 Task: Enable territory management .
Action: Mouse moved to (911, 64)
Screenshot: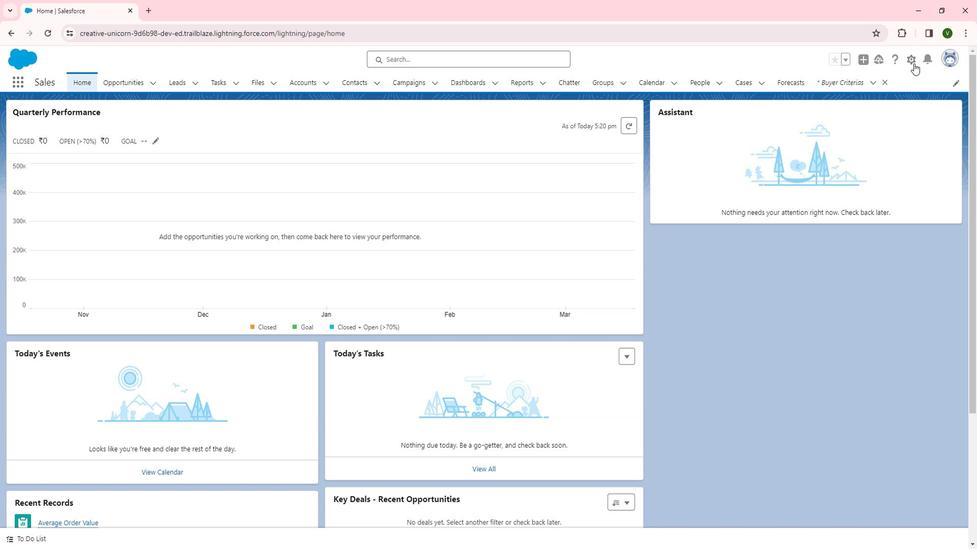
Action: Mouse pressed left at (911, 64)
Screenshot: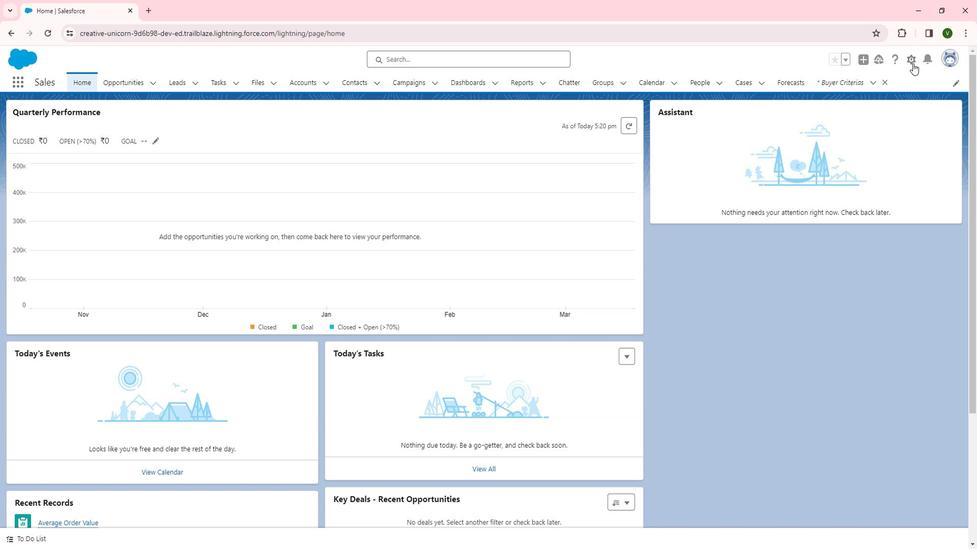 
Action: Mouse moved to (890, 81)
Screenshot: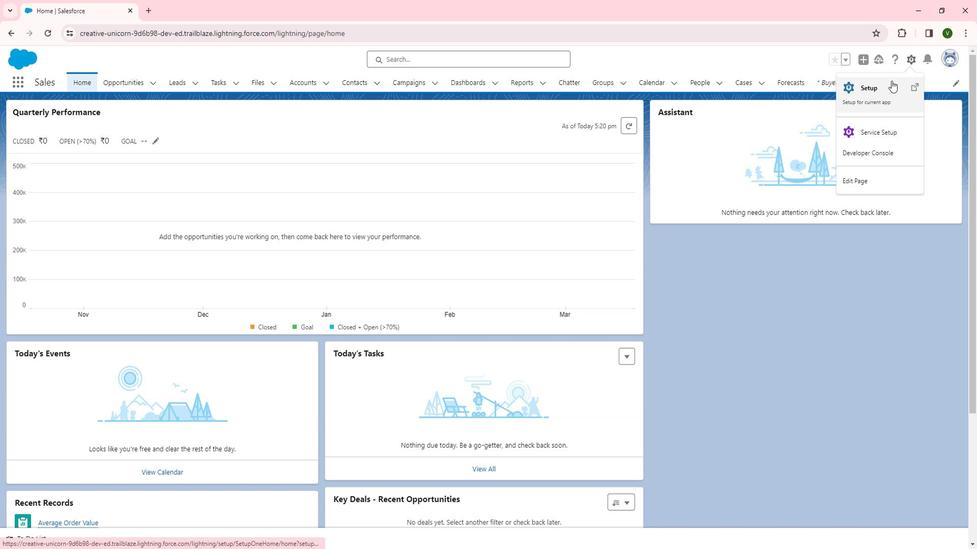 
Action: Mouse pressed left at (890, 81)
Screenshot: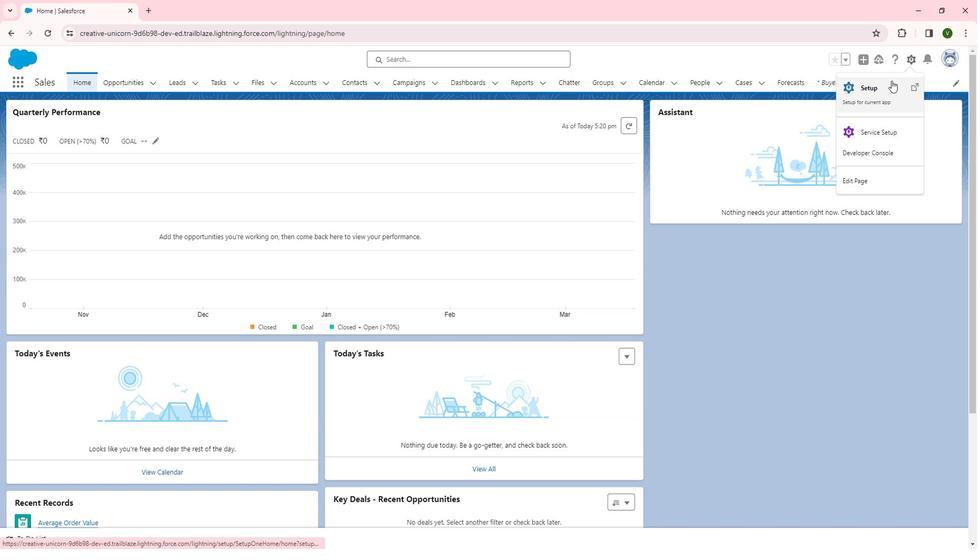 
Action: Mouse moved to (73, 362)
Screenshot: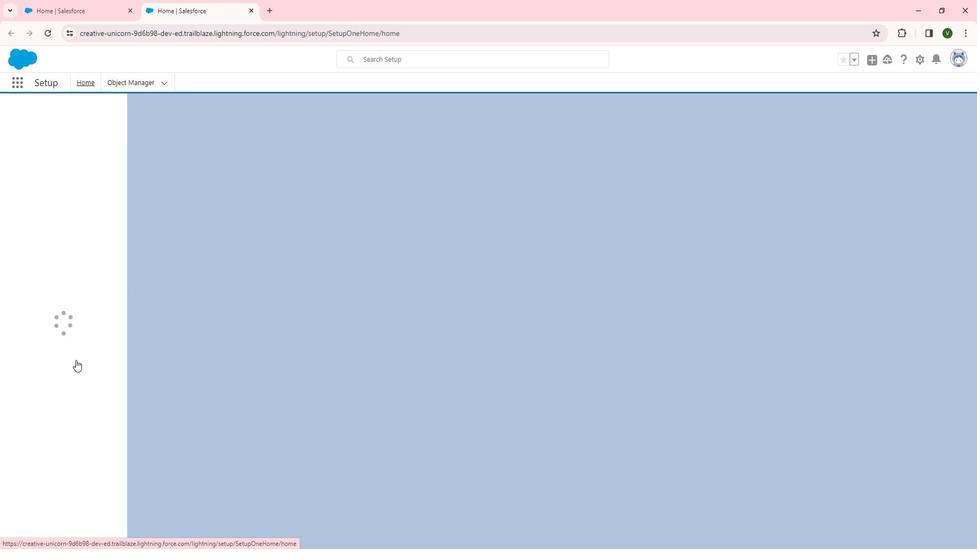 
Action: Mouse scrolled (73, 362) with delta (0, 0)
Screenshot: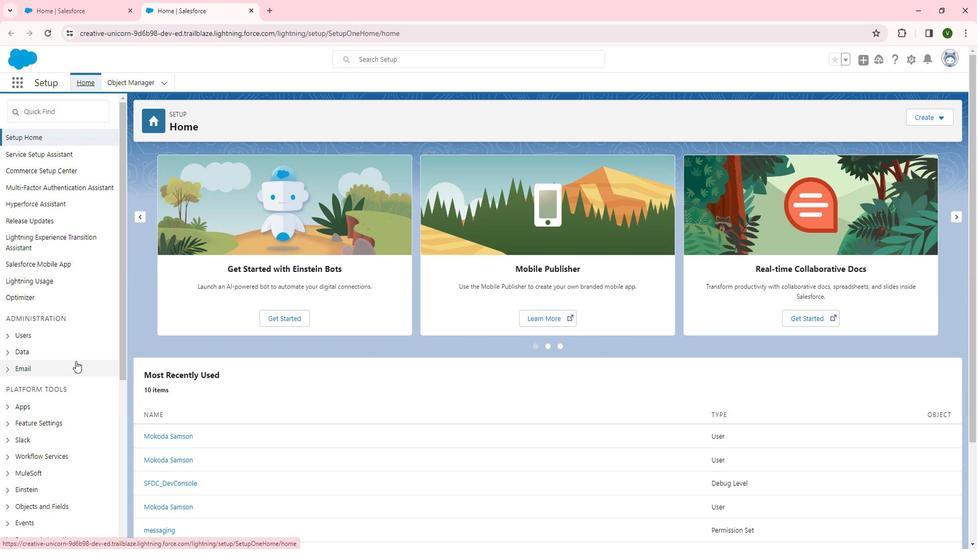 
Action: Mouse scrolled (73, 362) with delta (0, 0)
Screenshot: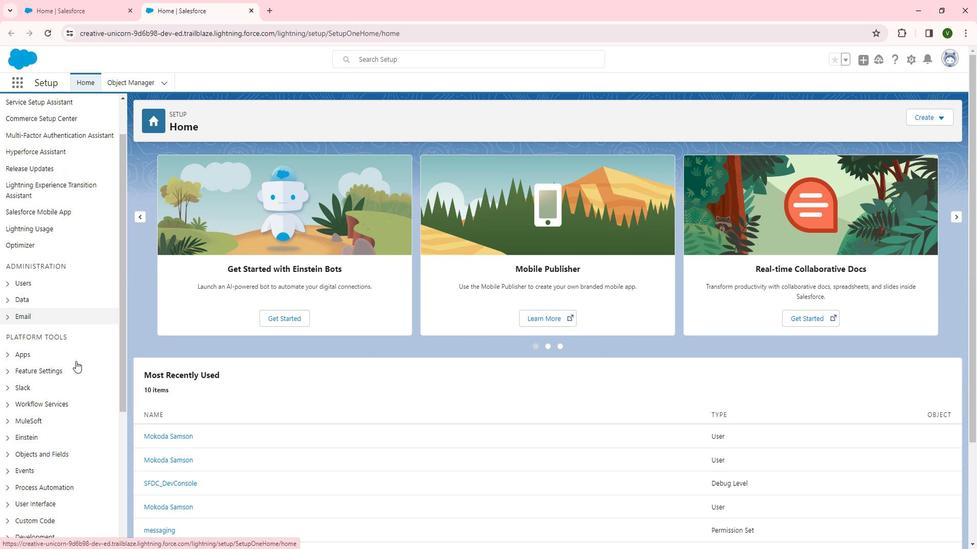 
Action: Mouse scrolled (73, 362) with delta (0, 0)
Screenshot: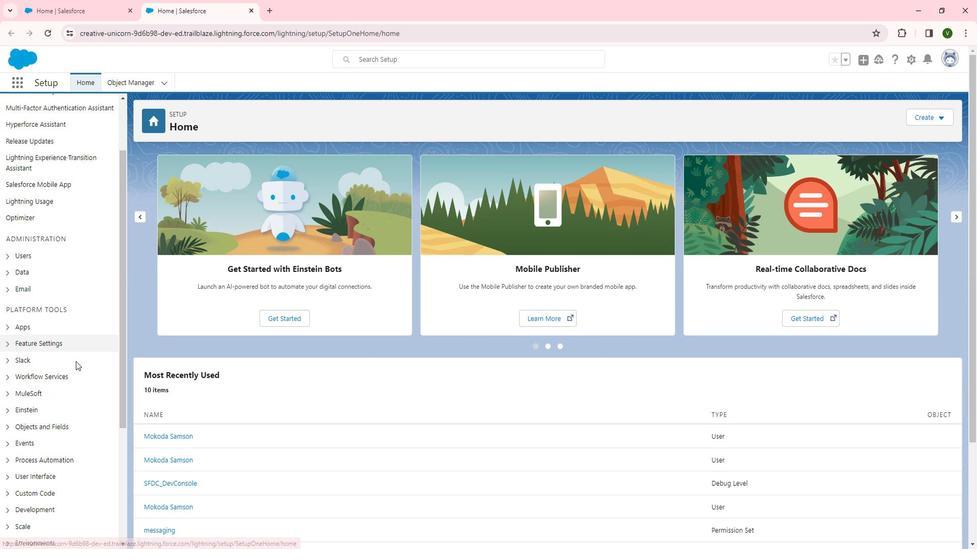 
Action: Mouse scrolled (73, 362) with delta (0, 0)
Screenshot: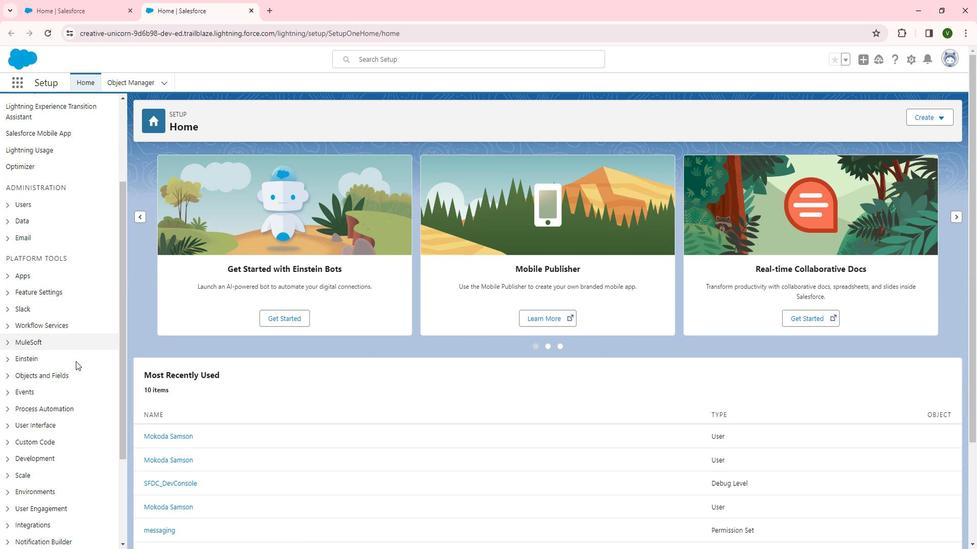 
Action: Mouse moved to (4, 213)
Screenshot: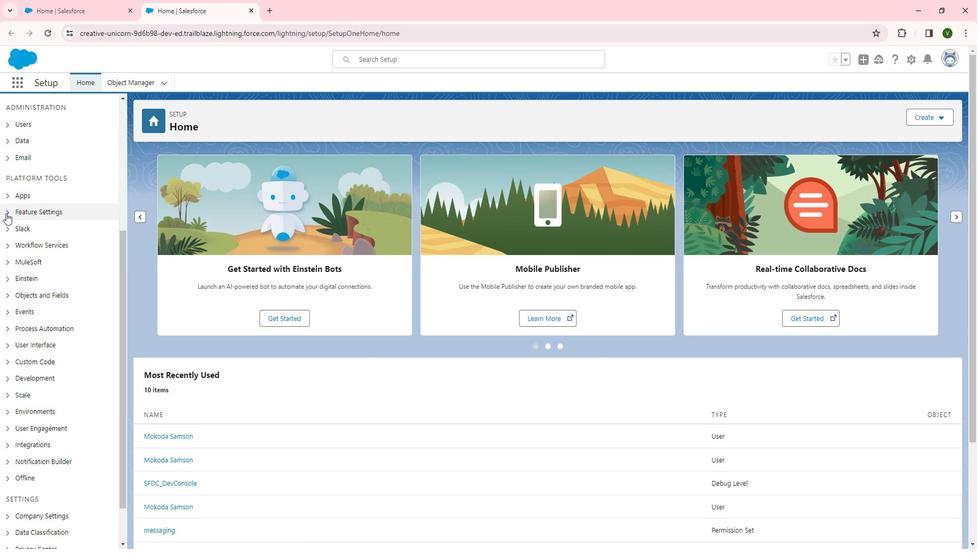 
Action: Mouse pressed left at (4, 213)
Screenshot: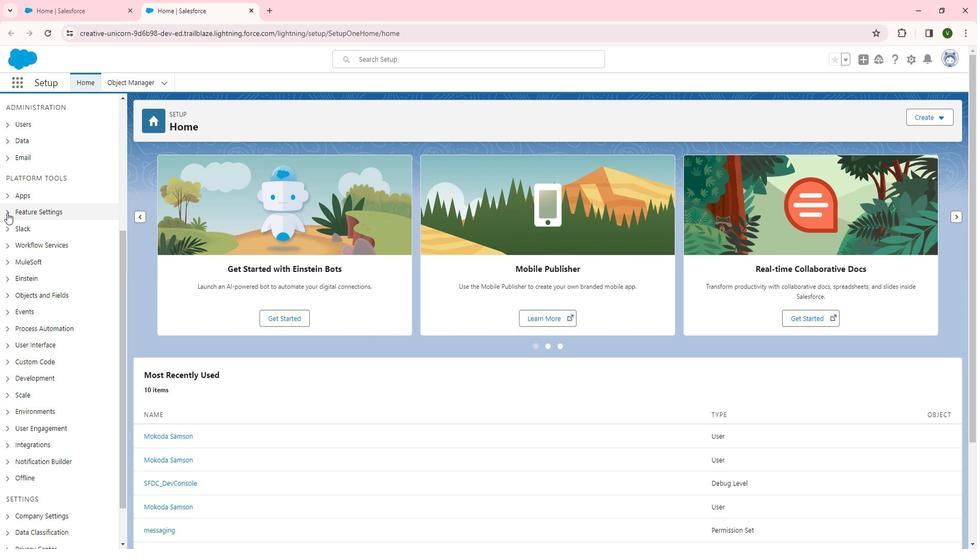 
Action: Mouse moved to (37, 373)
Screenshot: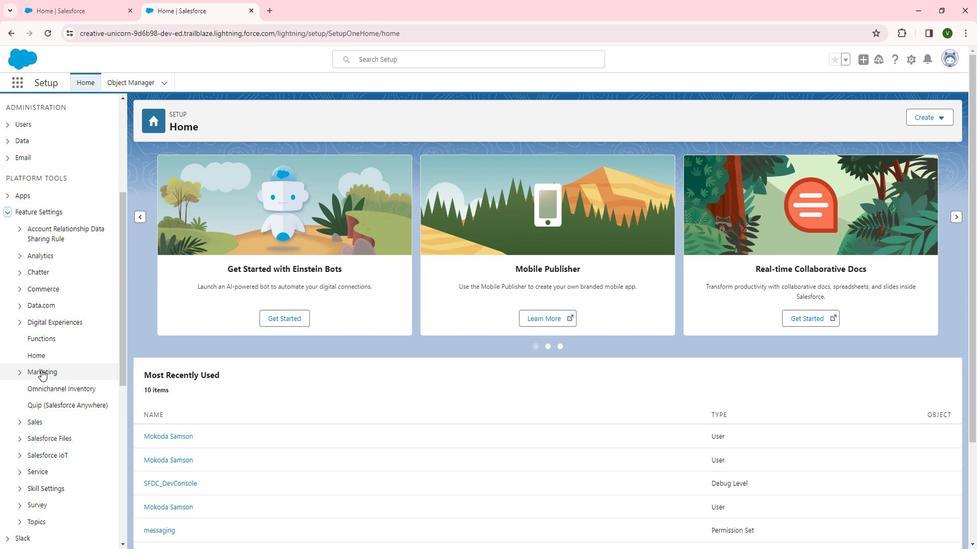
Action: Mouse scrolled (37, 373) with delta (0, 0)
Screenshot: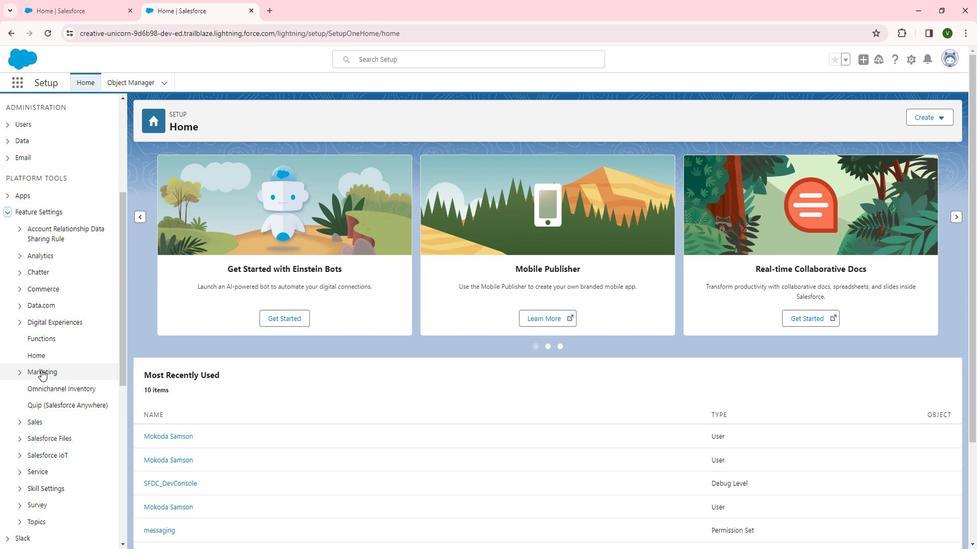 
Action: Mouse moved to (37, 377)
Screenshot: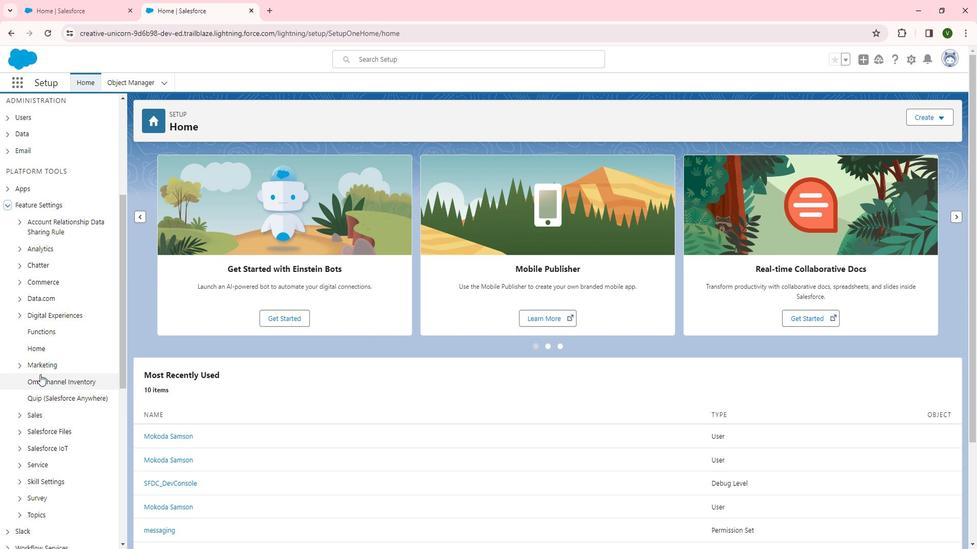 
Action: Mouse scrolled (37, 376) with delta (0, 0)
Screenshot: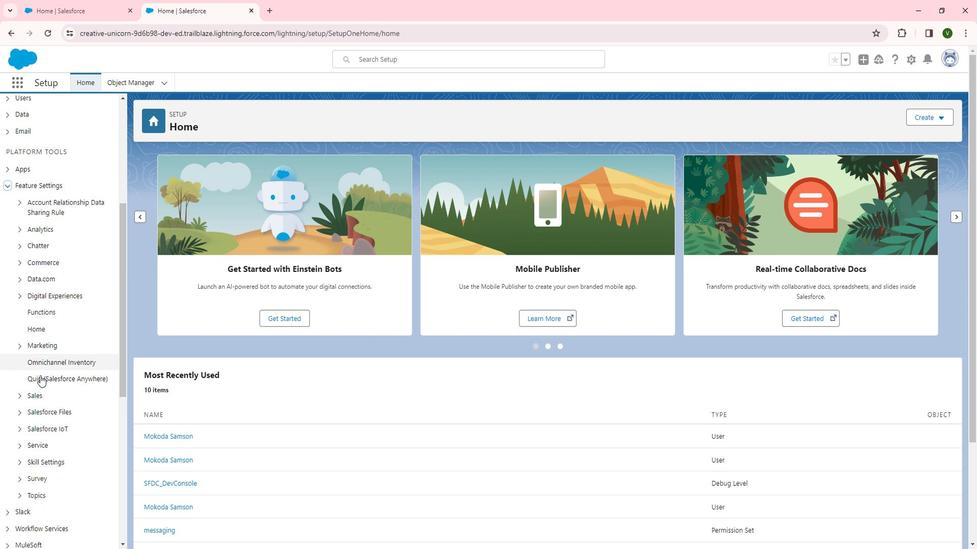 
Action: Mouse moved to (17, 316)
Screenshot: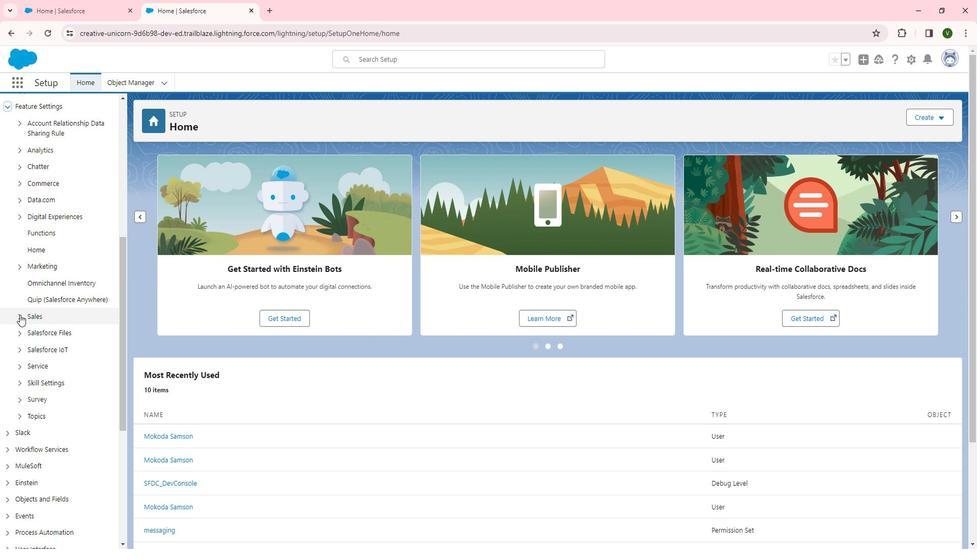 
Action: Mouse pressed left at (17, 316)
Screenshot: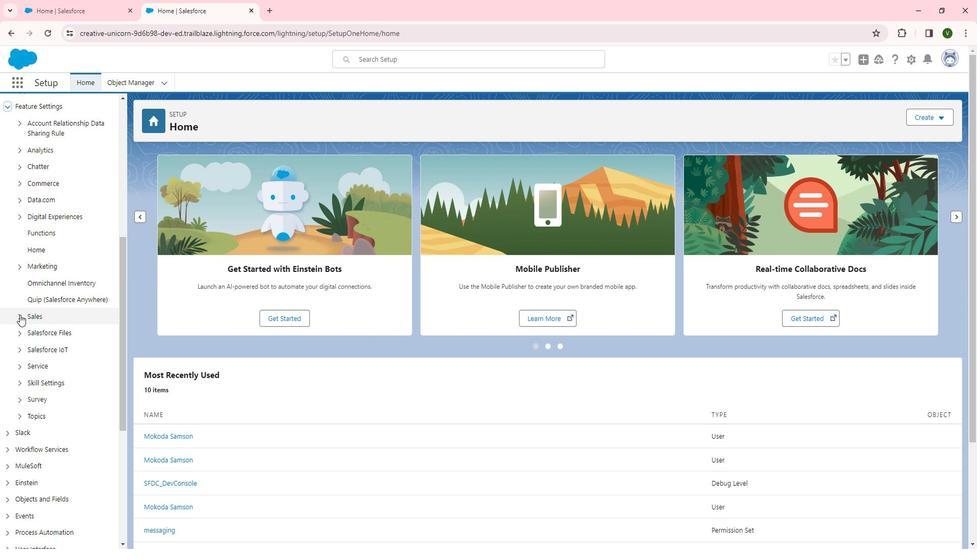 
Action: Mouse moved to (72, 324)
Screenshot: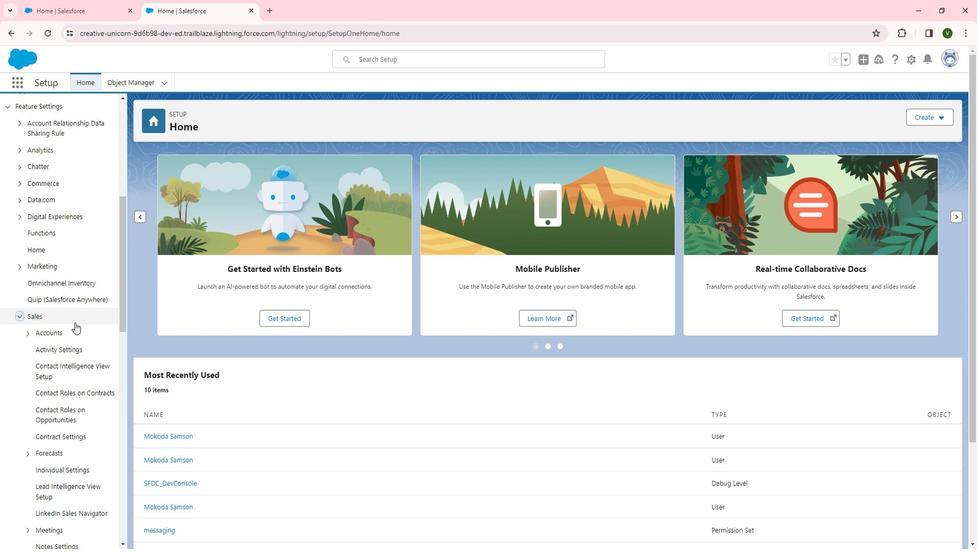 
Action: Mouse scrolled (72, 323) with delta (0, 0)
Screenshot: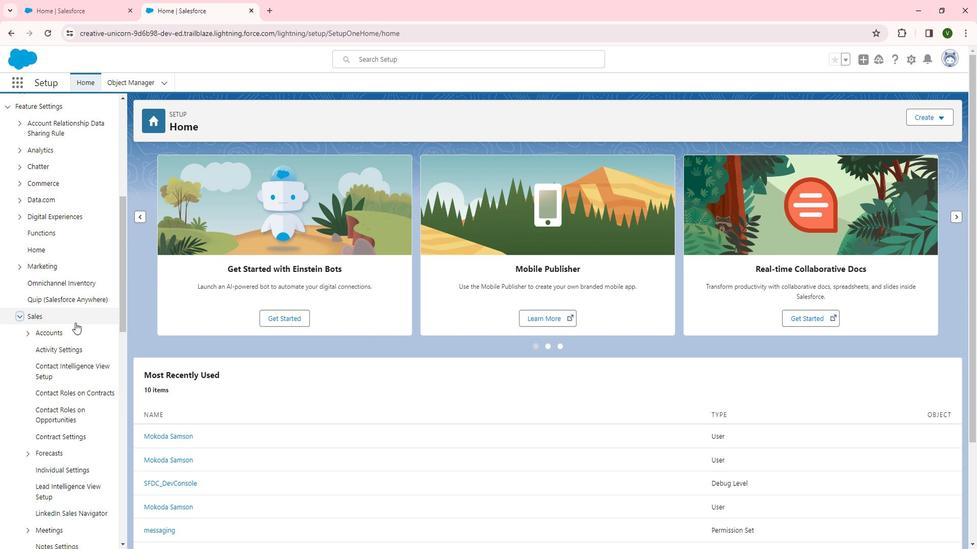 
Action: Mouse scrolled (72, 323) with delta (0, 0)
Screenshot: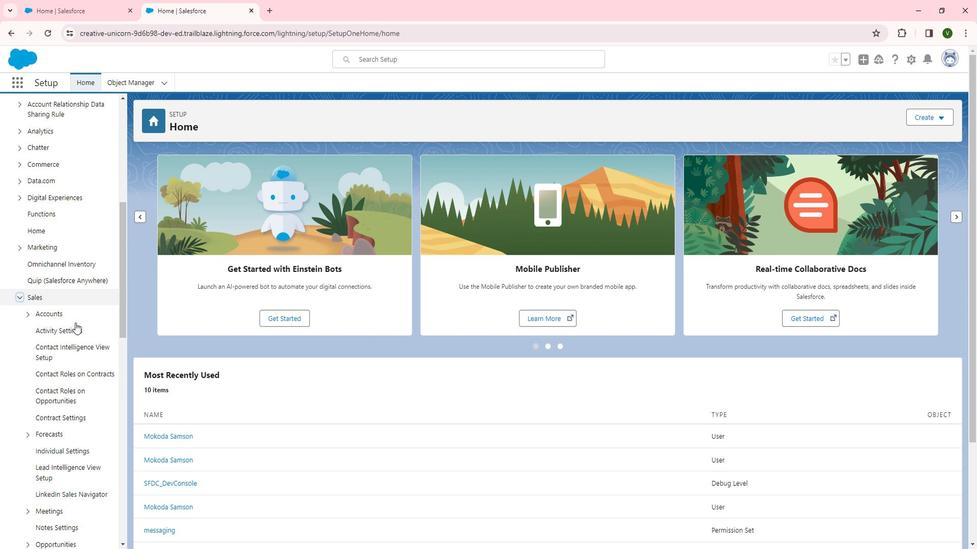 
Action: Mouse scrolled (72, 323) with delta (0, 0)
Screenshot: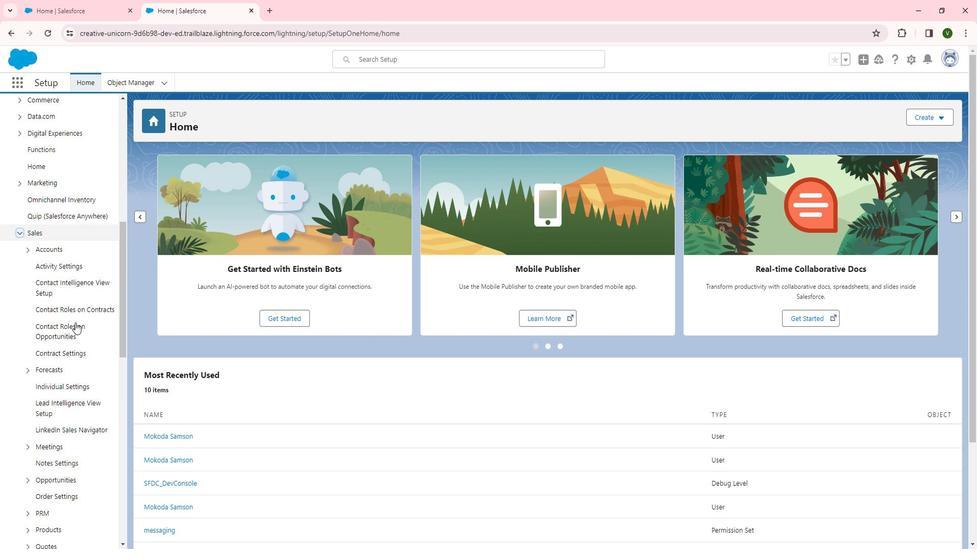 
Action: Mouse scrolled (72, 323) with delta (0, 0)
Screenshot: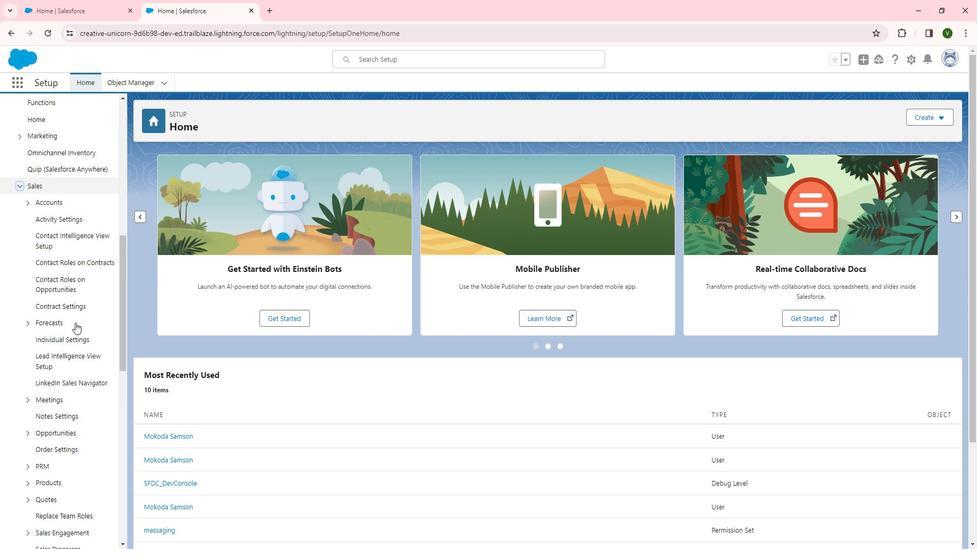 
Action: Mouse scrolled (72, 323) with delta (0, 0)
Screenshot: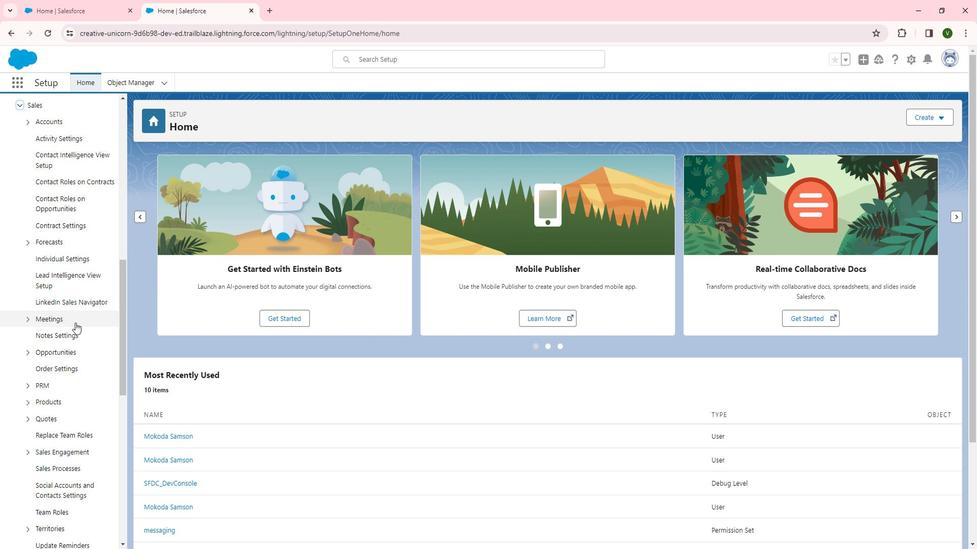 
Action: Mouse scrolled (72, 323) with delta (0, 0)
Screenshot: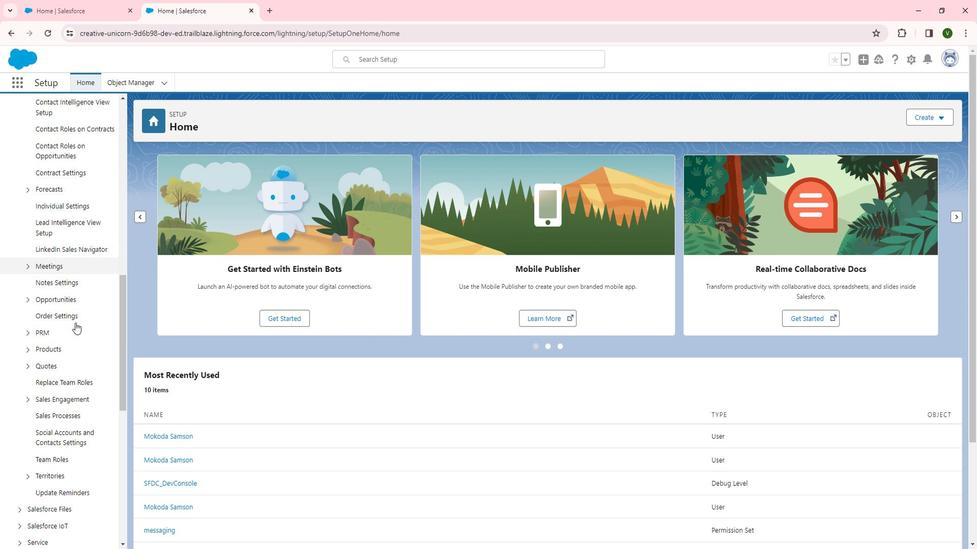 
Action: Mouse scrolled (72, 323) with delta (0, 0)
Screenshot: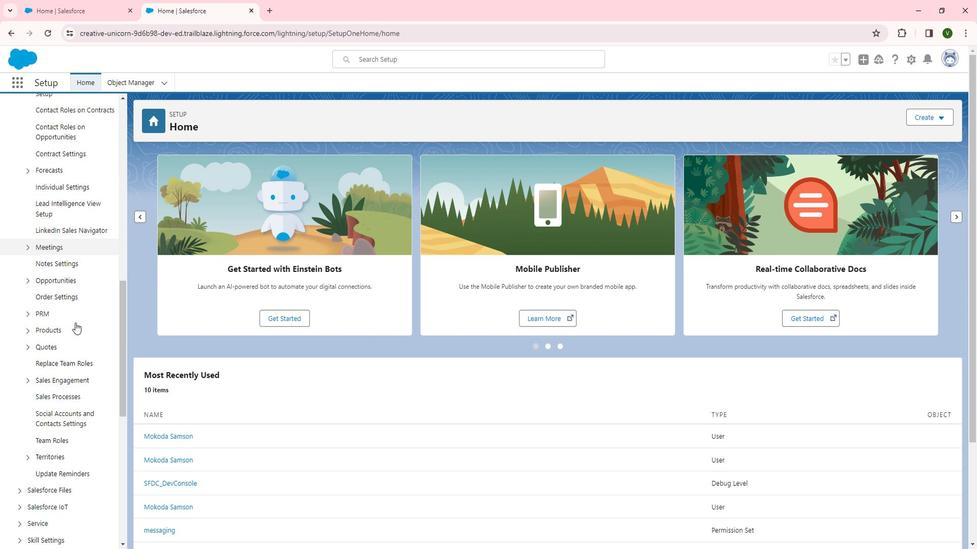 
Action: Mouse moved to (43, 371)
Screenshot: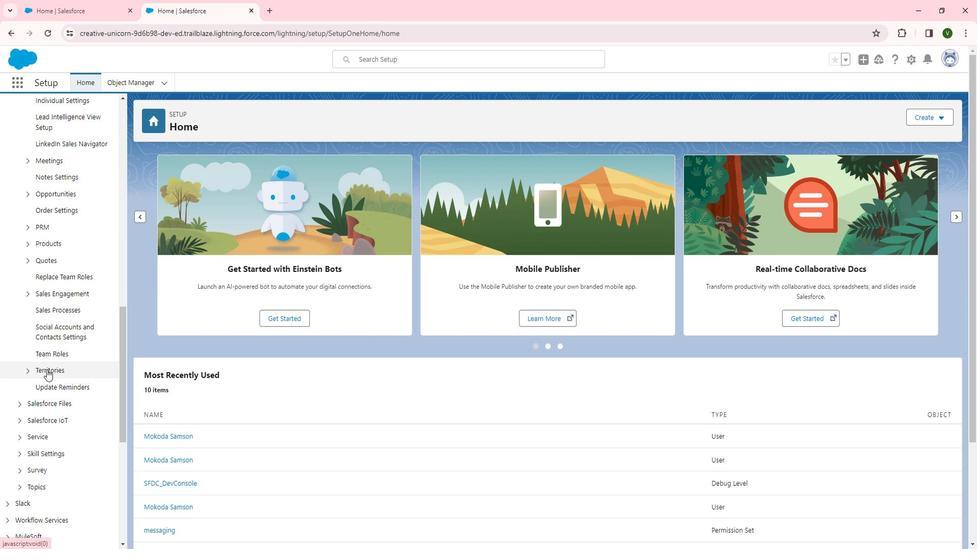 
Action: Mouse pressed left at (43, 371)
Screenshot: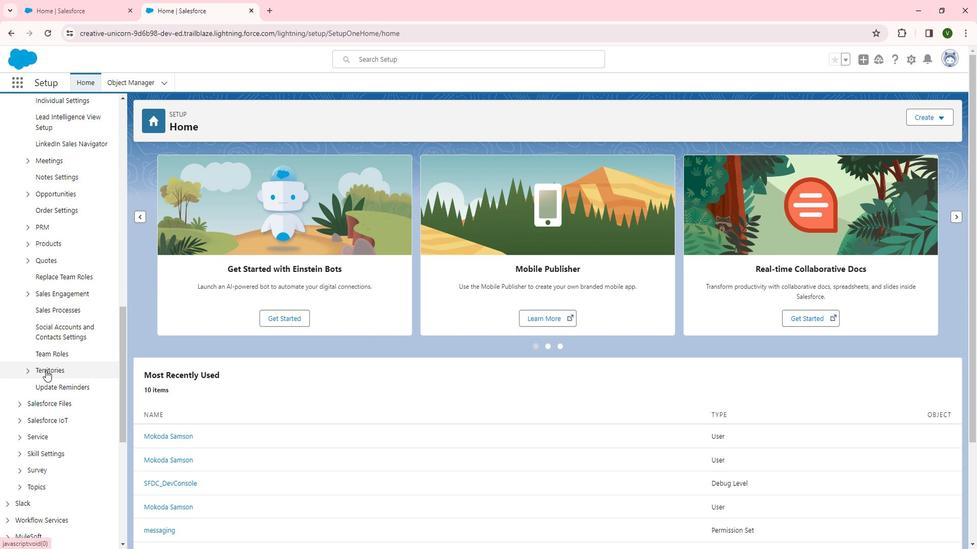 
Action: Mouse moved to (59, 386)
Screenshot: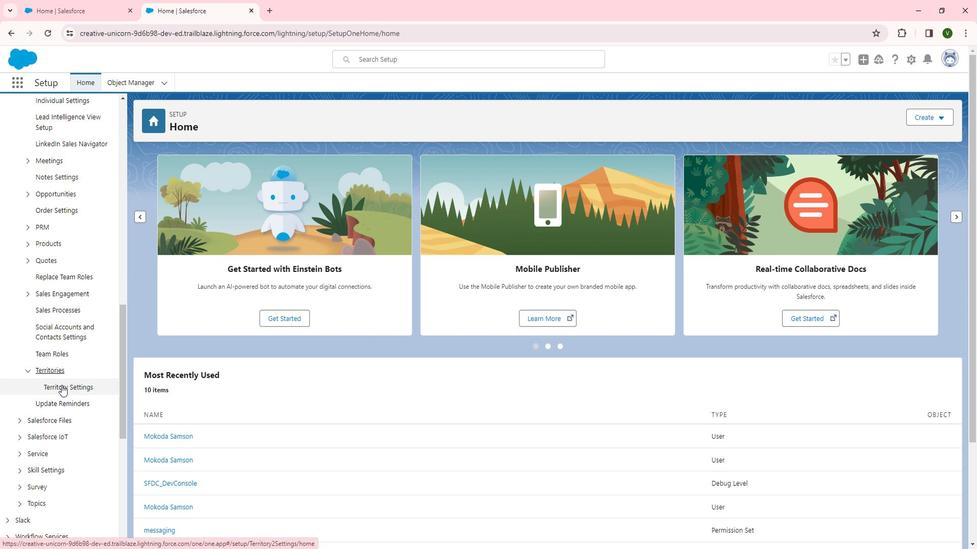 
Action: Mouse pressed left at (59, 386)
Screenshot: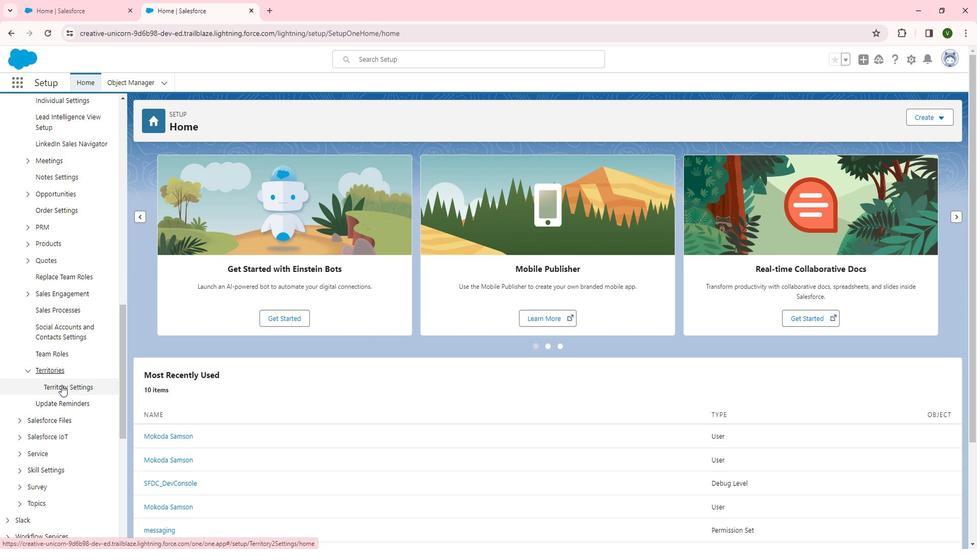 
Action: Mouse moved to (587, 373)
Screenshot: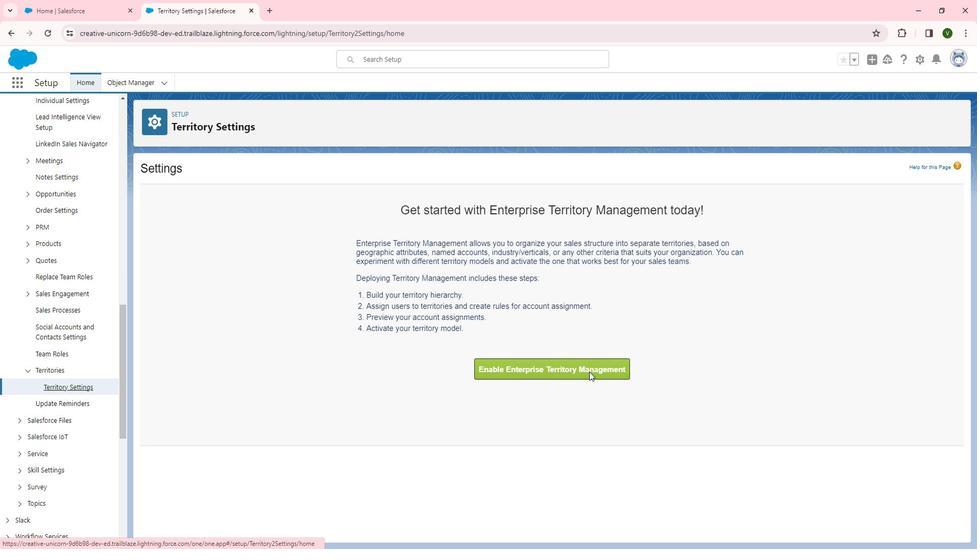 
Action: Mouse pressed left at (587, 373)
Screenshot: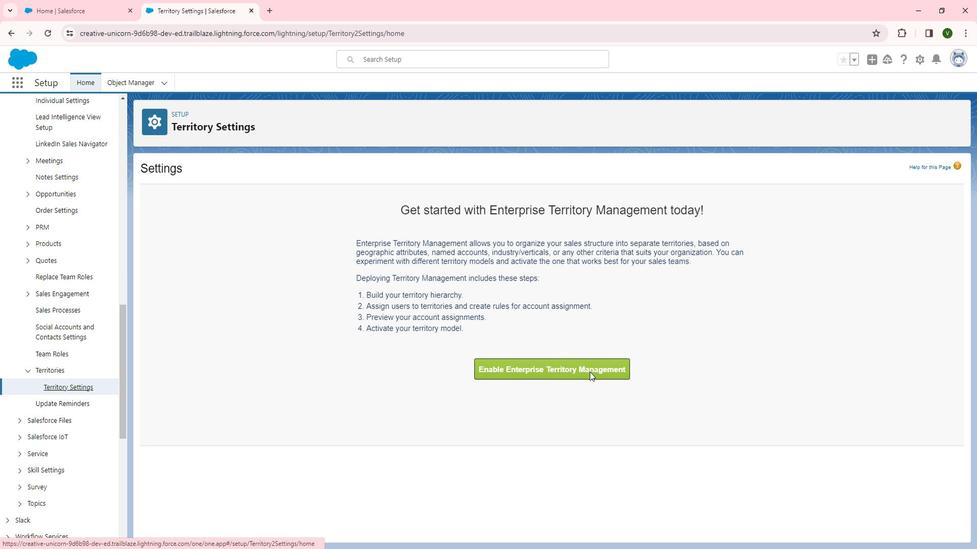 
Action: Mouse moved to (303, 403)
Screenshot: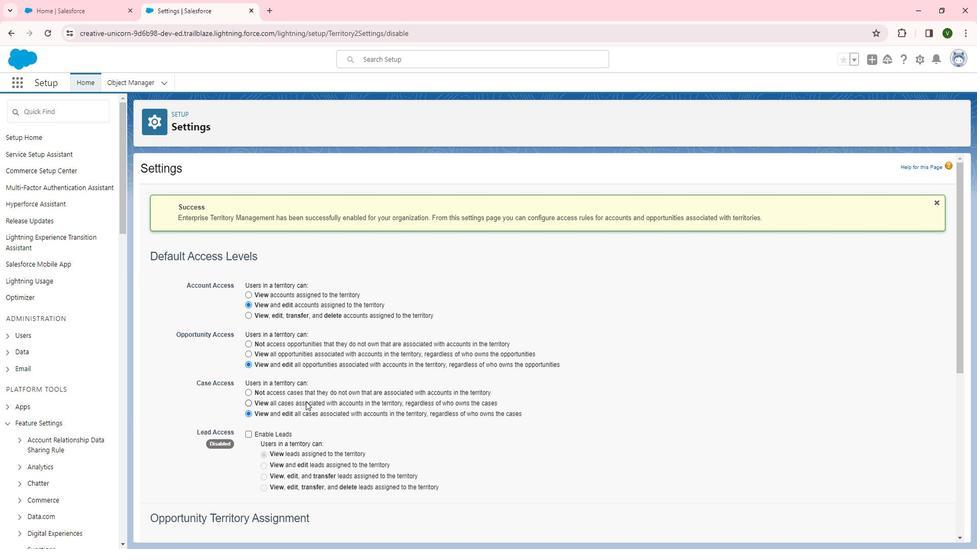
Action: Mouse scrolled (303, 402) with delta (0, 0)
Screenshot: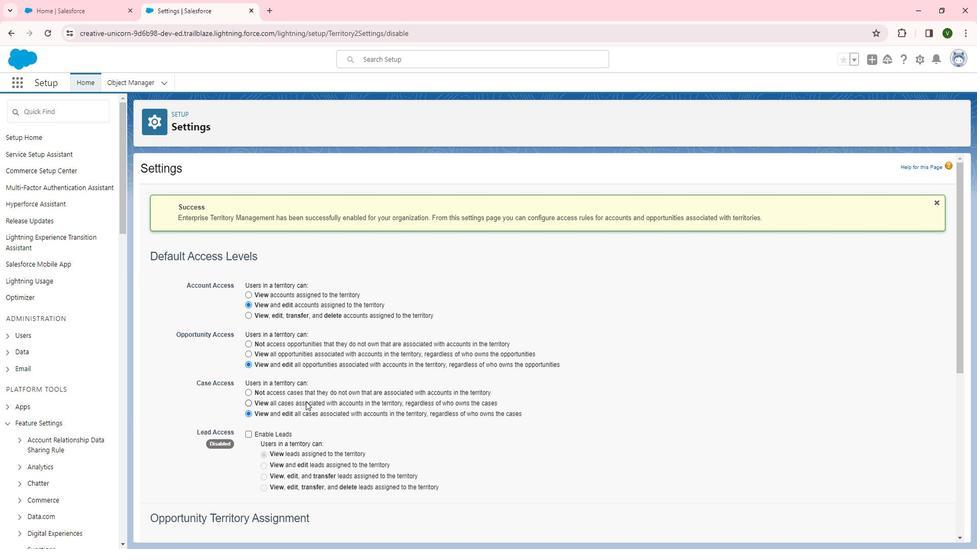 
Action: Mouse scrolled (303, 402) with delta (0, 0)
Screenshot: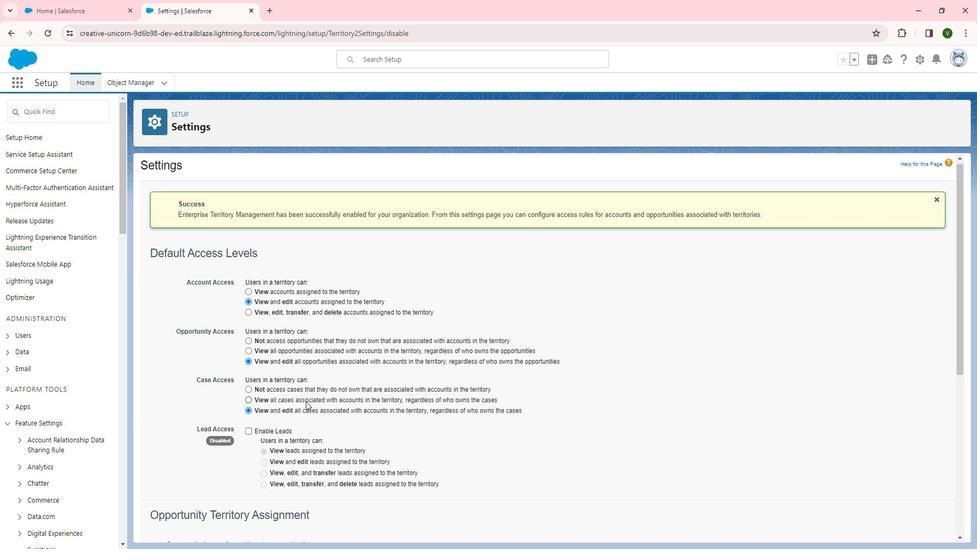 
Action: Mouse scrolled (303, 402) with delta (0, 0)
Screenshot: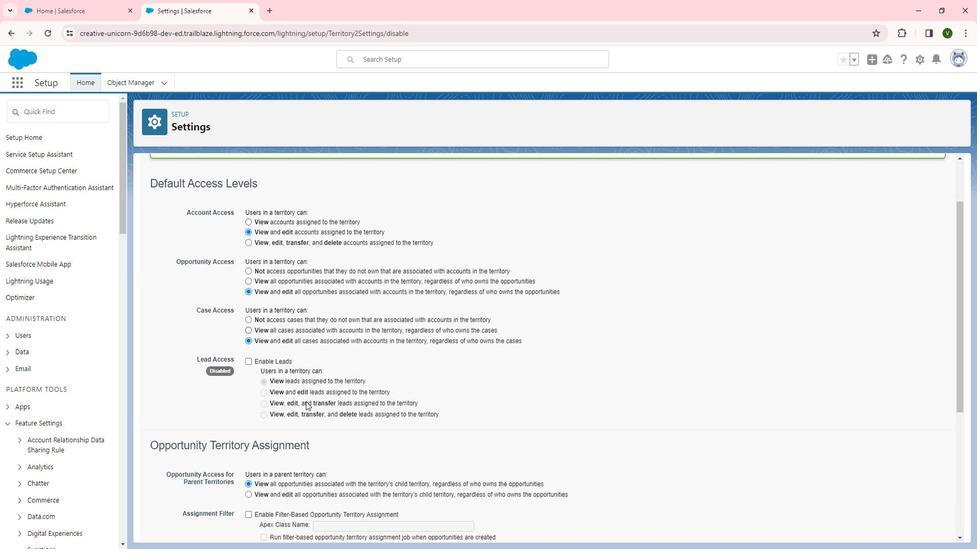 
Action: Mouse moved to (304, 403)
Screenshot: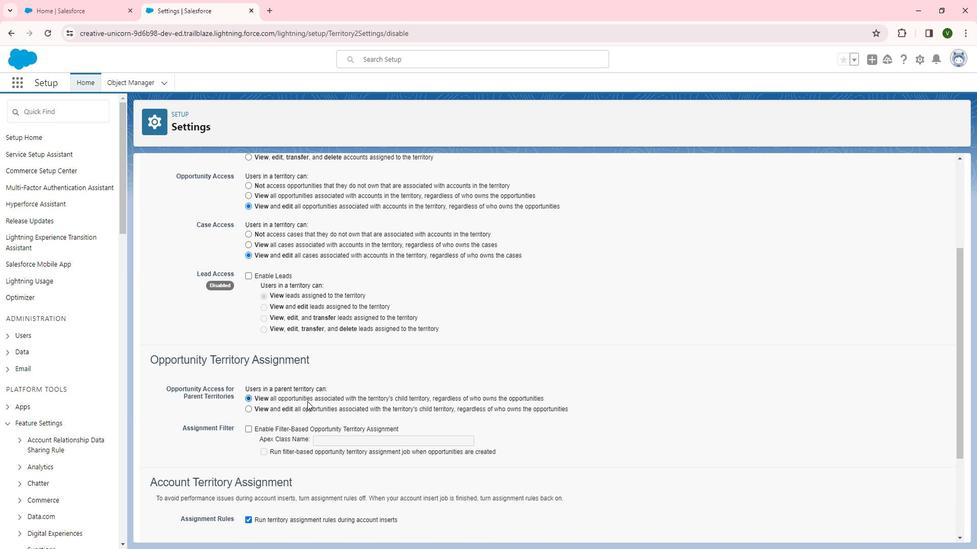 
Action: Mouse scrolled (304, 402) with delta (0, 0)
Screenshot: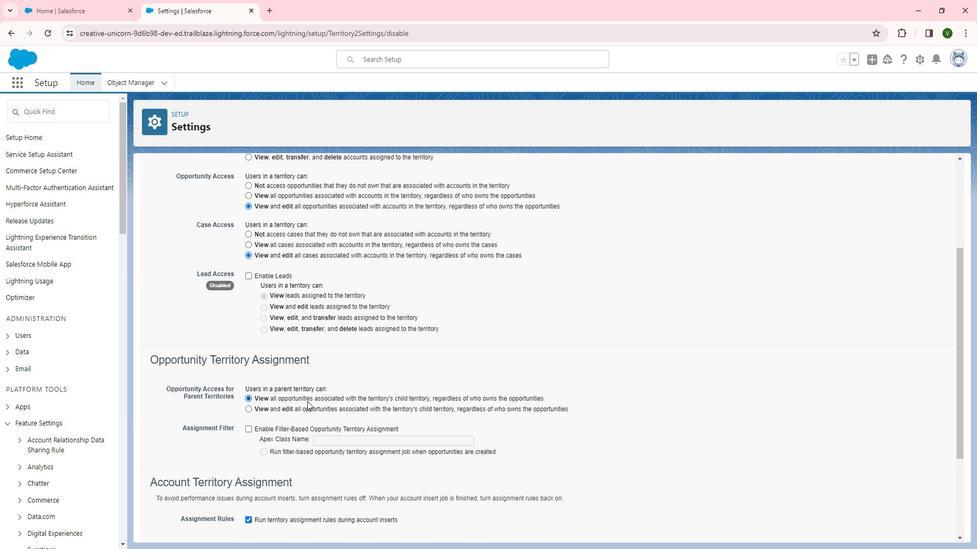 
Action: Mouse scrolled (304, 402) with delta (0, 0)
Screenshot: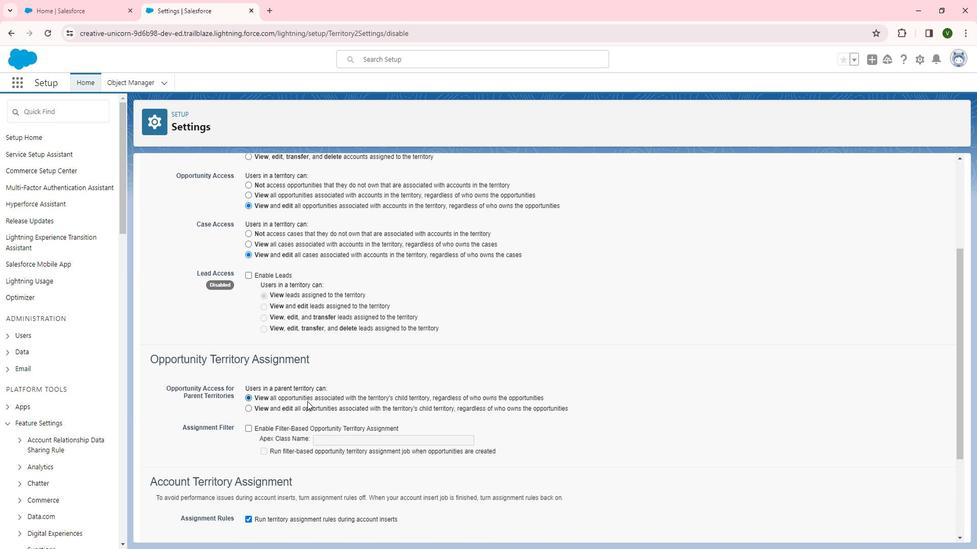 
Action: Mouse scrolled (304, 402) with delta (0, 0)
Screenshot: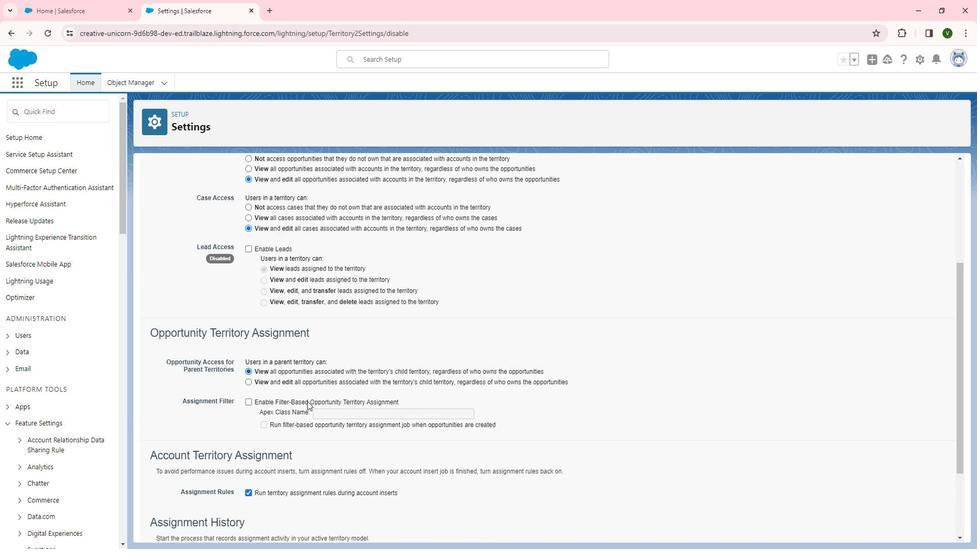 
Action: Mouse moved to (307, 401)
Screenshot: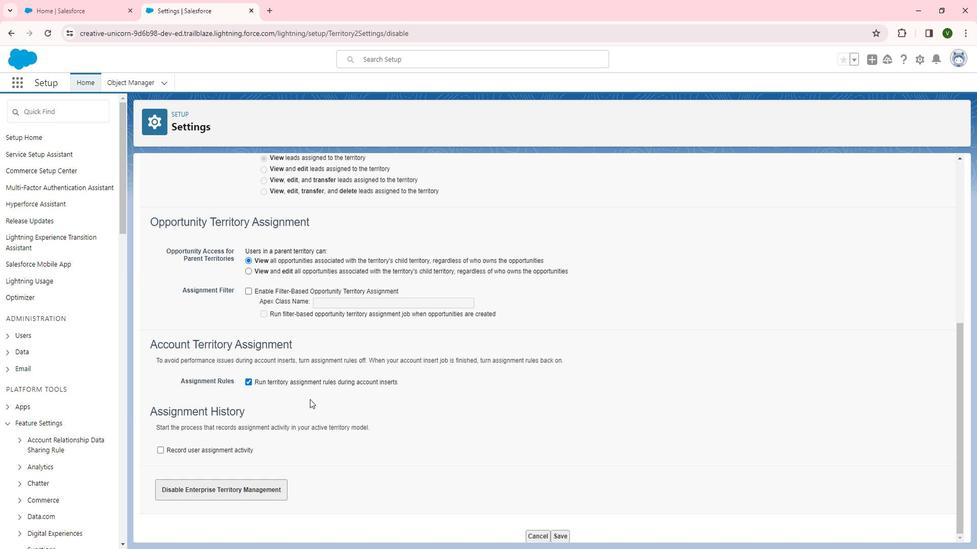 
Action: Mouse scrolled (307, 400) with delta (0, 0)
Screenshot: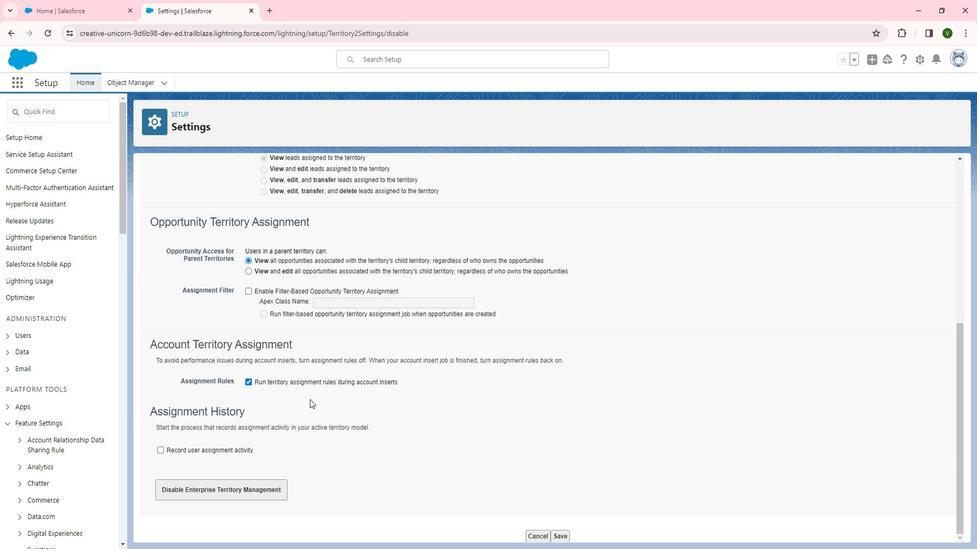 
Action: Mouse scrolled (307, 400) with delta (0, 0)
Screenshot: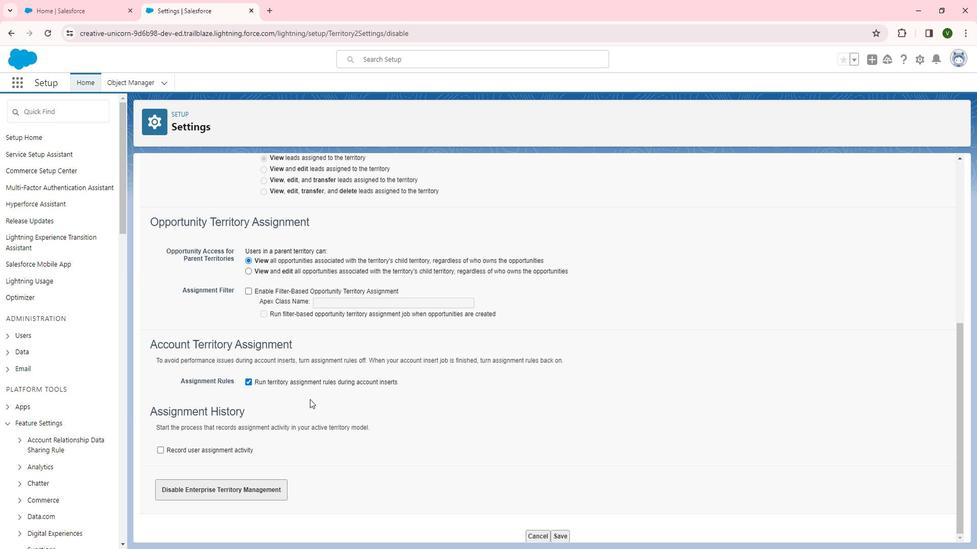 
Action: Mouse scrolled (307, 400) with delta (0, 0)
Screenshot: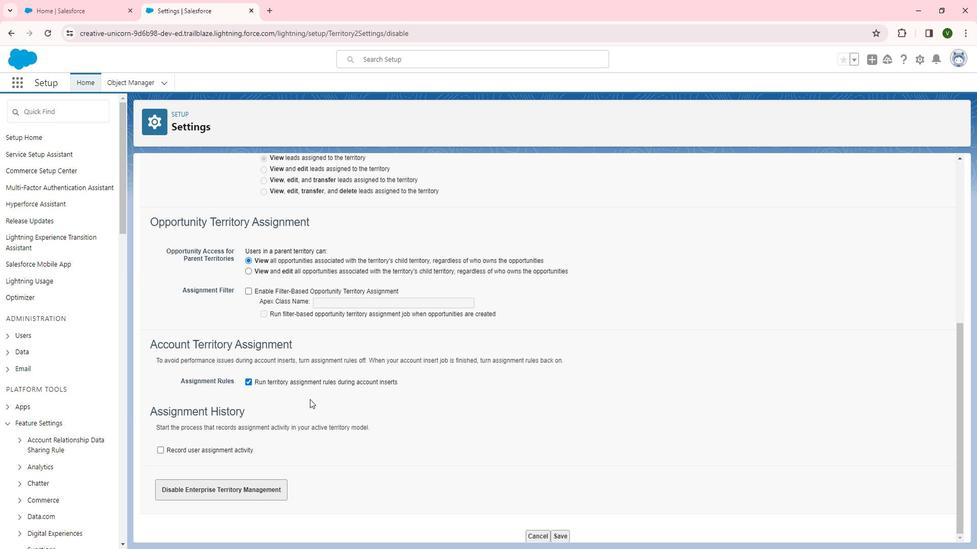 
Action: Mouse moved to (561, 535)
Screenshot: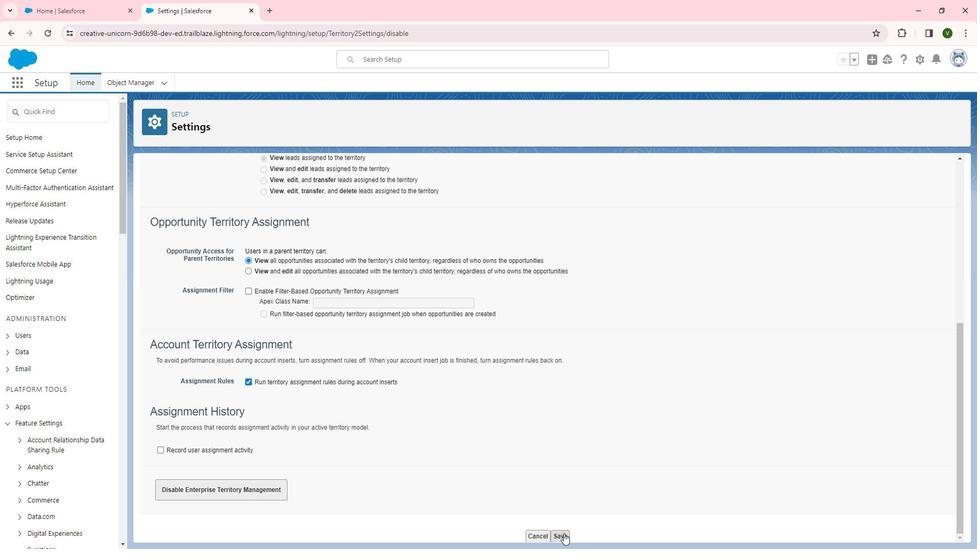 
Action: Mouse pressed left at (561, 535)
Screenshot: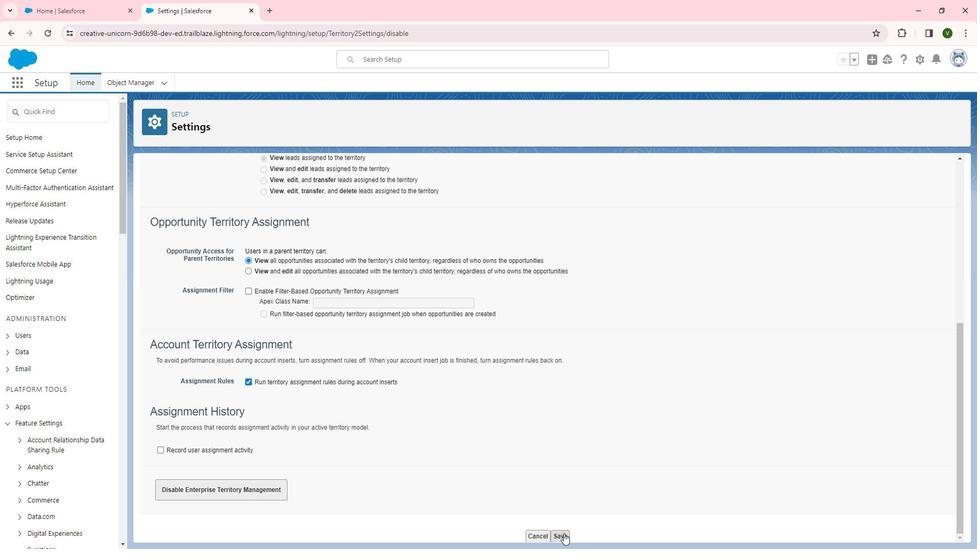 
Action: Mouse moved to (560, 486)
Screenshot: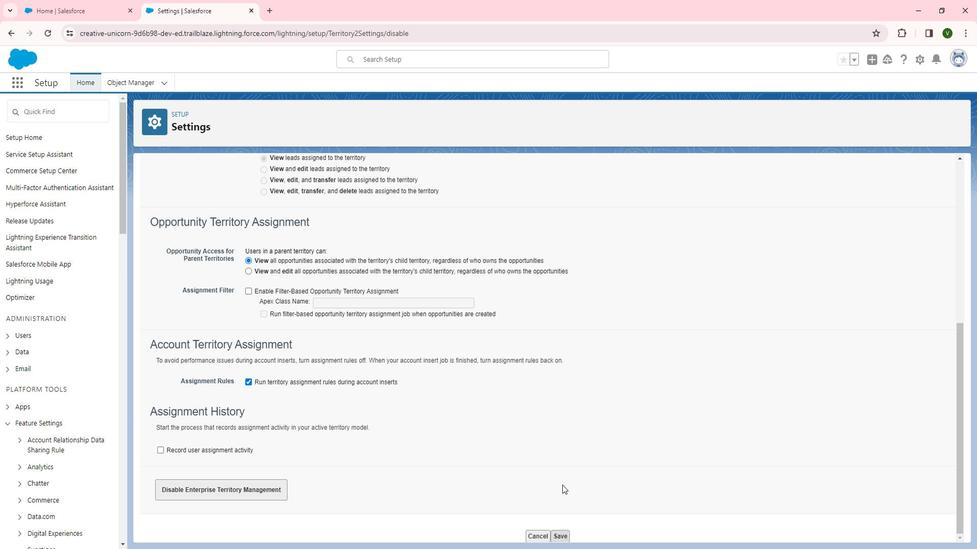 
Action: Mouse scrolled (560, 486) with delta (0, 0)
Screenshot: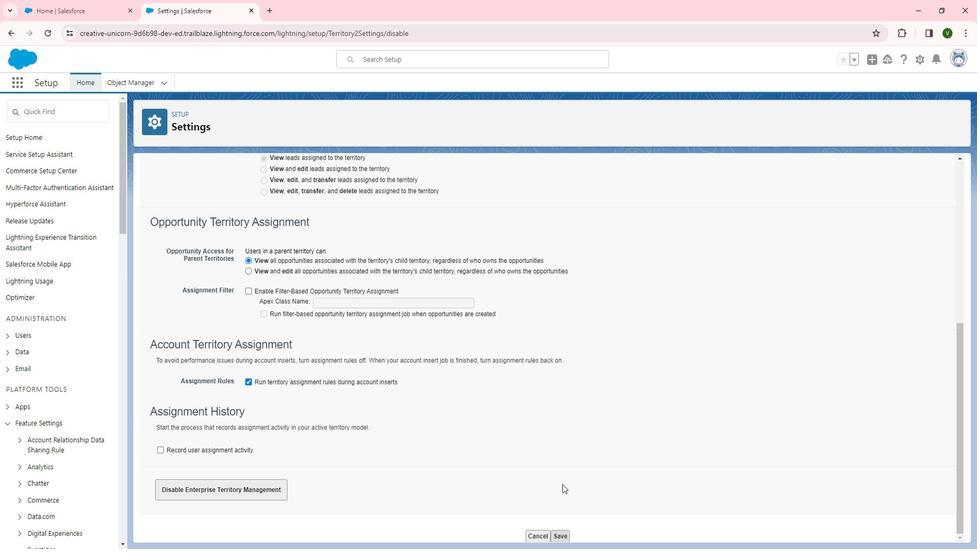 
Action: Mouse scrolled (560, 486) with delta (0, 0)
Screenshot: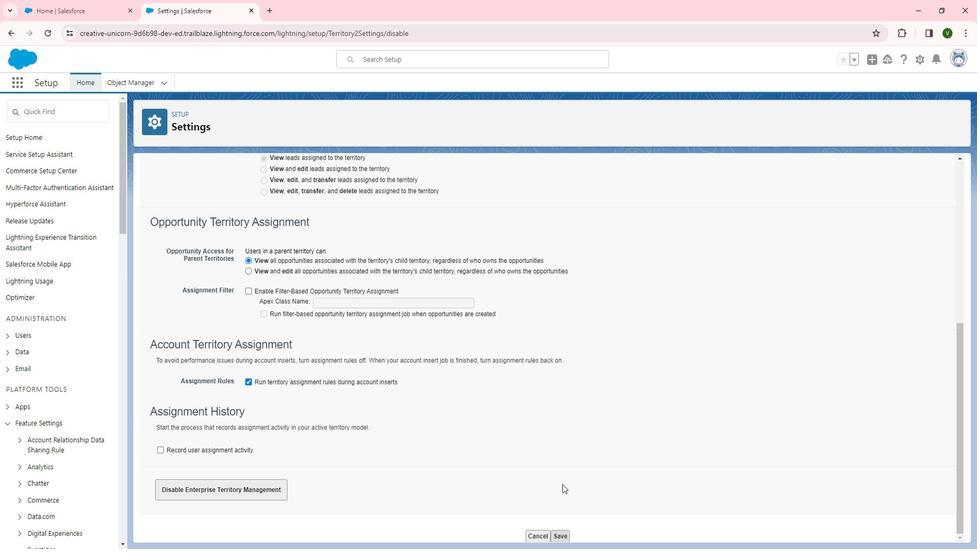 
Action: Mouse scrolled (560, 486) with delta (0, 0)
Screenshot: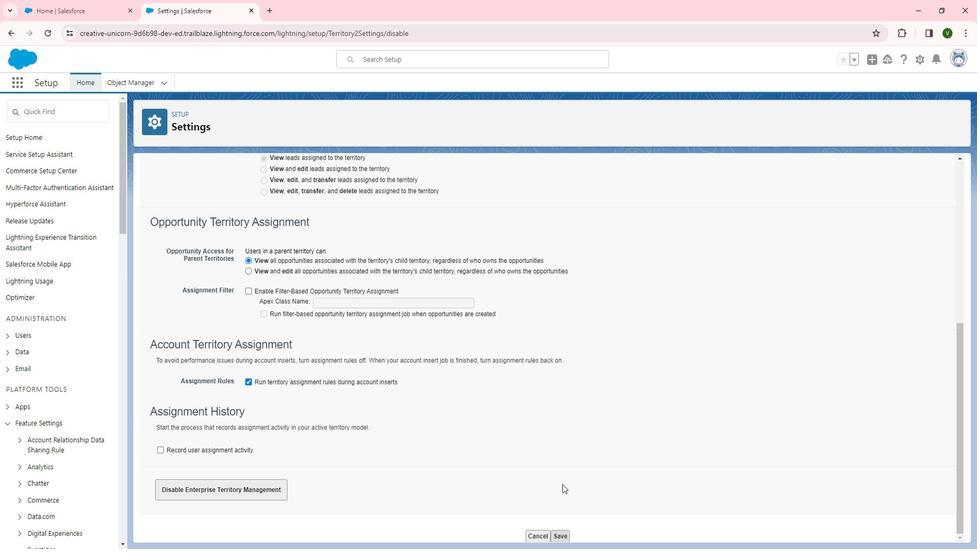 
Action: Mouse scrolled (560, 486) with delta (0, 0)
Screenshot: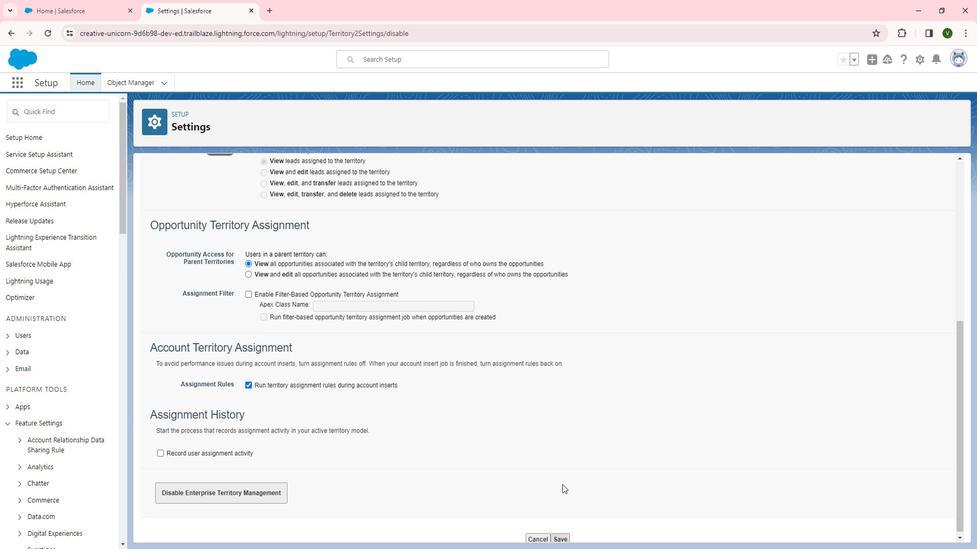 
Action: Mouse moved to (560, 486)
Screenshot: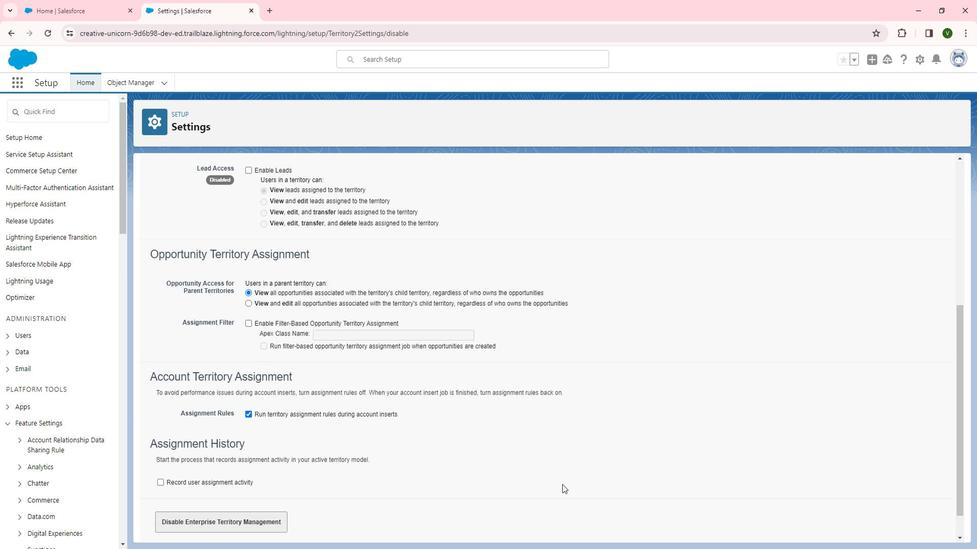 
Action: Mouse scrolled (560, 486) with delta (0, 0)
Screenshot: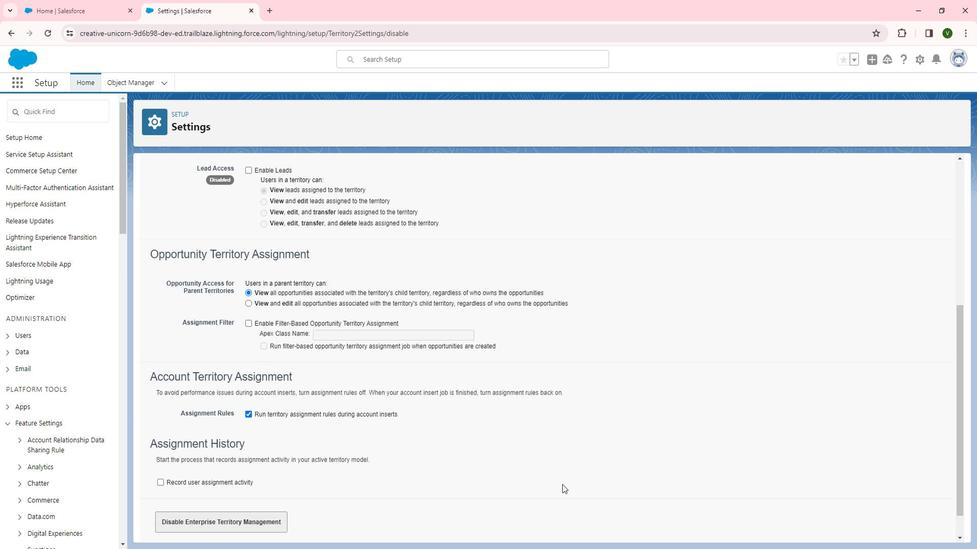 
Action: Mouse moved to (559, 485)
Screenshot: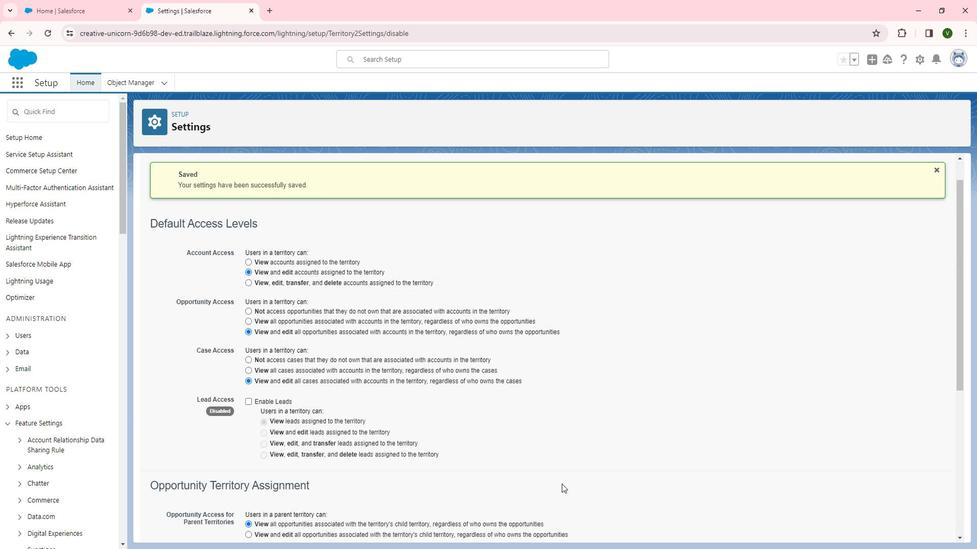 
Action: Mouse scrolled (559, 486) with delta (0, 0)
Screenshot: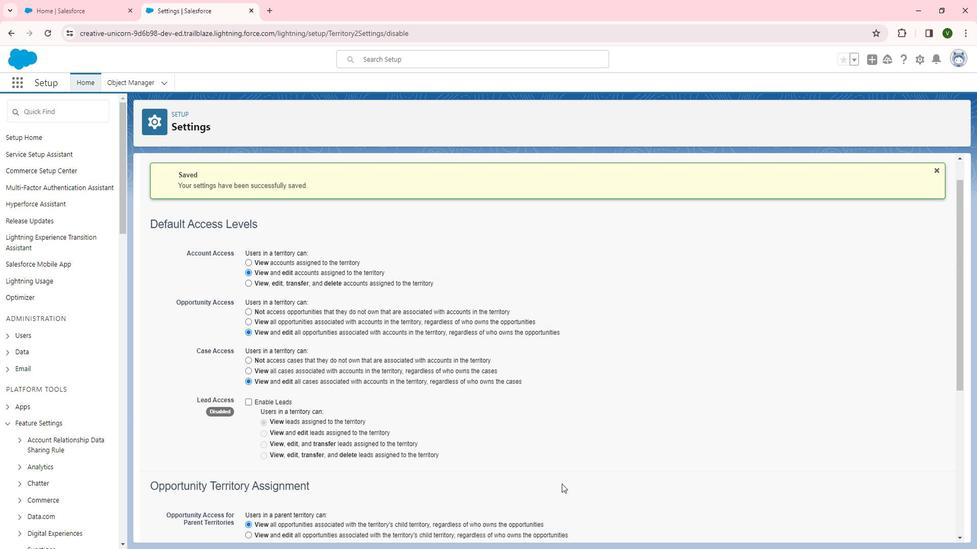
Action: Mouse scrolled (559, 486) with delta (0, 0)
Screenshot: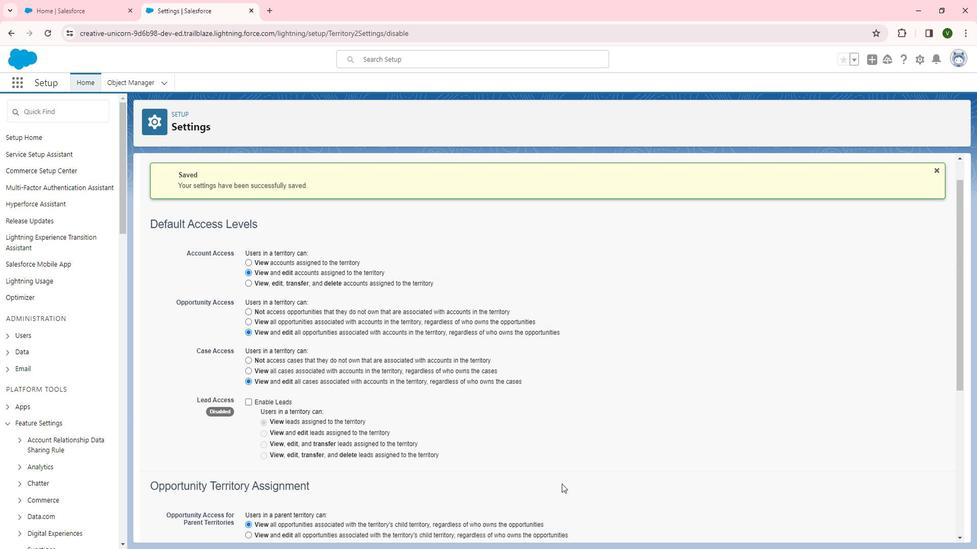 
Action: Mouse scrolled (559, 486) with delta (0, 0)
Screenshot: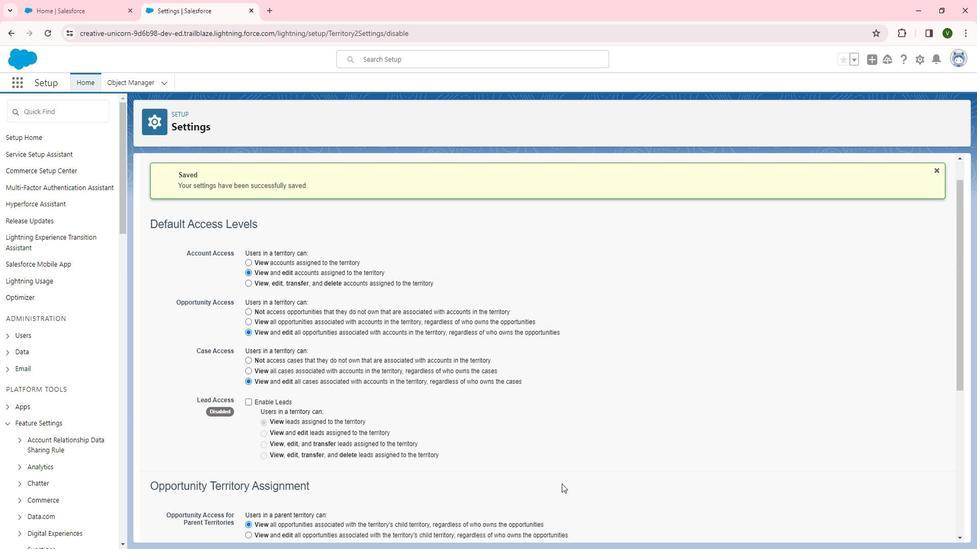 
Action: Mouse scrolled (559, 486) with delta (0, 0)
Screenshot: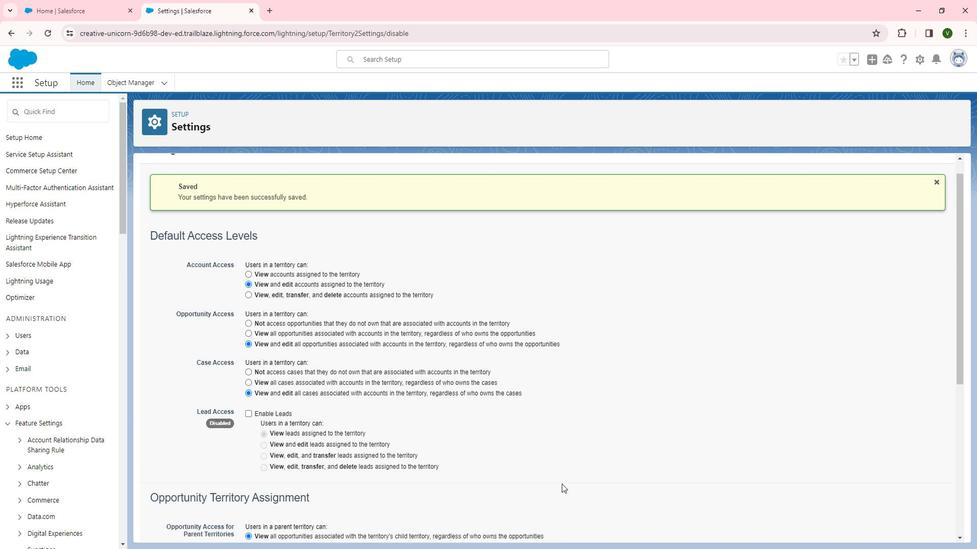 
